 Task: Make in the project CenterTech a sprint 'Scrum Savants'. Create in the project CenterTech a sprint 'Scrum Savants'. Add in the project CenterTech a sprint 'Scrum Savants'
Action: Mouse moved to (203, 56)
Screenshot: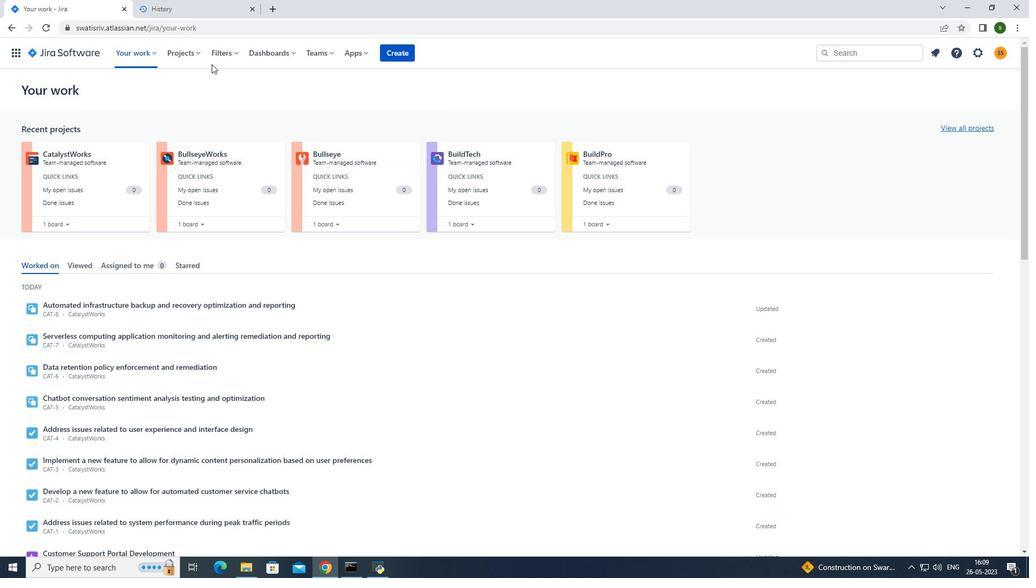 
Action: Mouse pressed left at (203, 56)
Screenshot: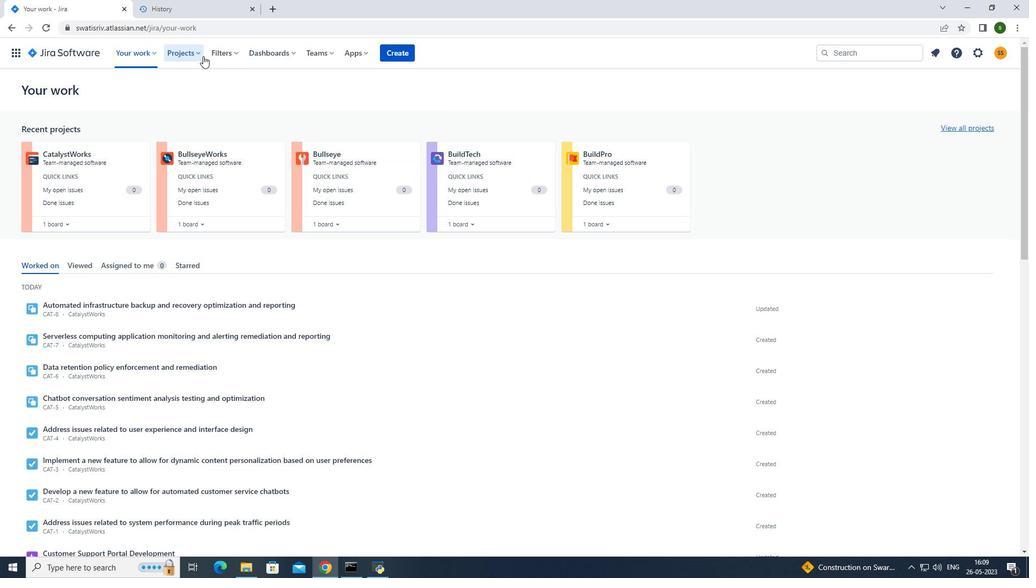 
Action: Mouse moved to (232, 109)
Screenshot: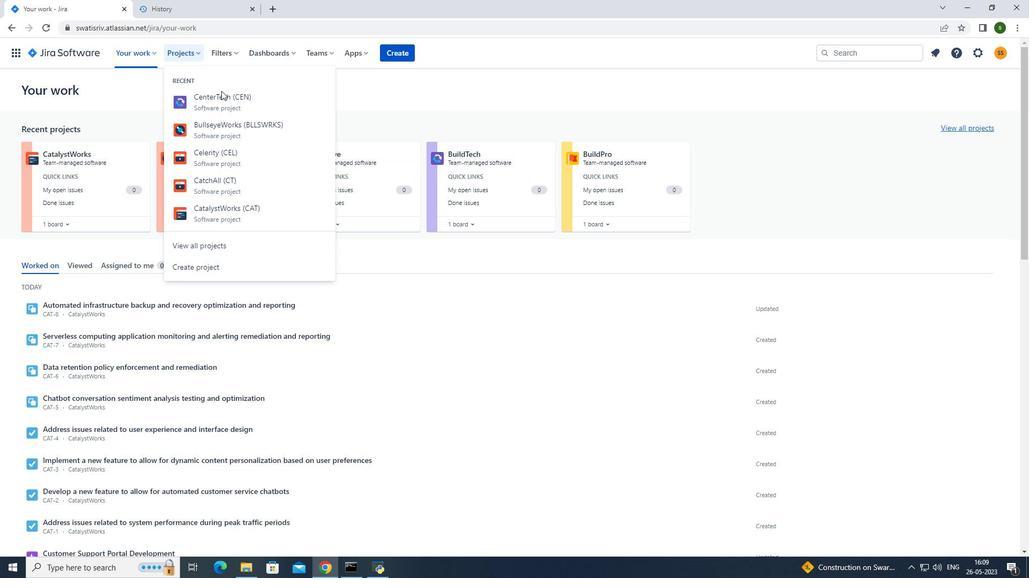 
Action: Mouse pressed left at (232, 109)
Screenshot: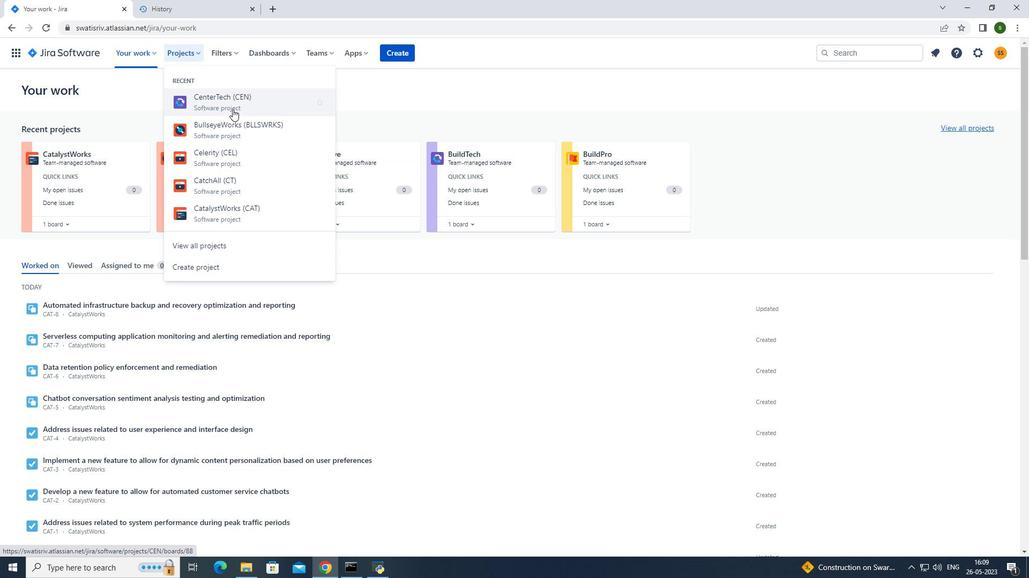 
Action: Mouse moved to (62, 165)
Screenshot: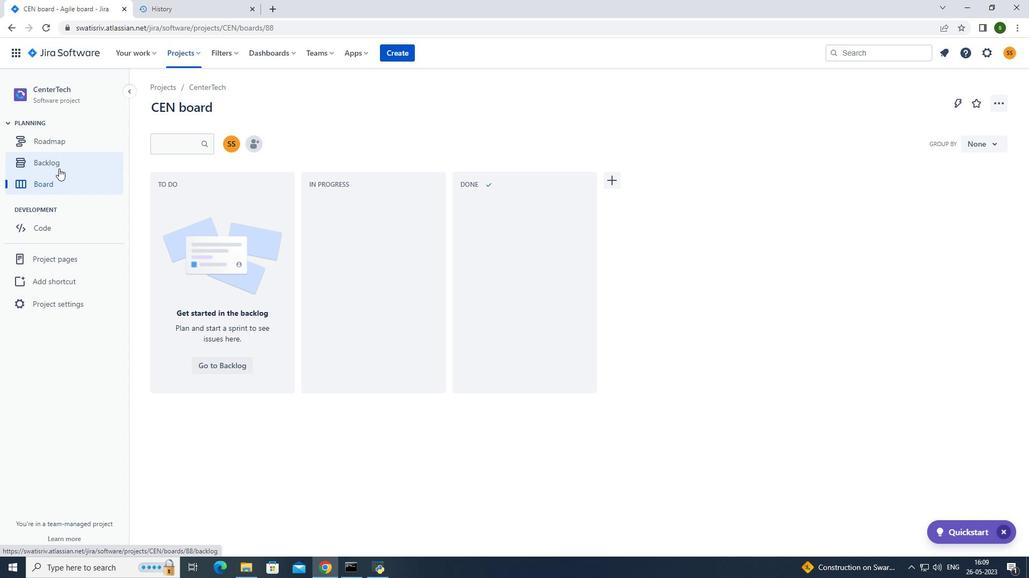 
Action: Mouse pressed left at (62, 165)
Screenshot: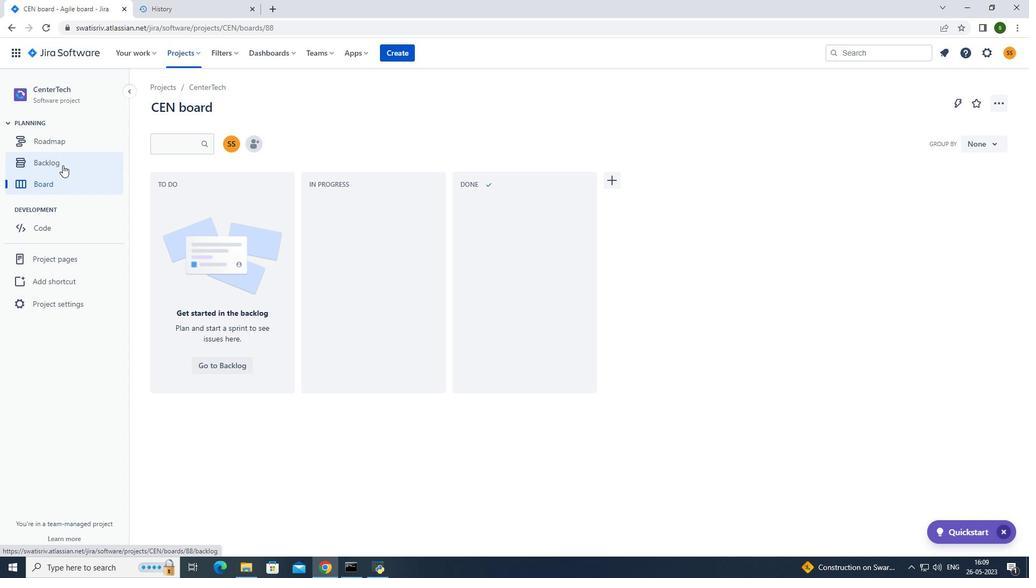 
Action: Mouse moved to (958, 166)
Screenshot: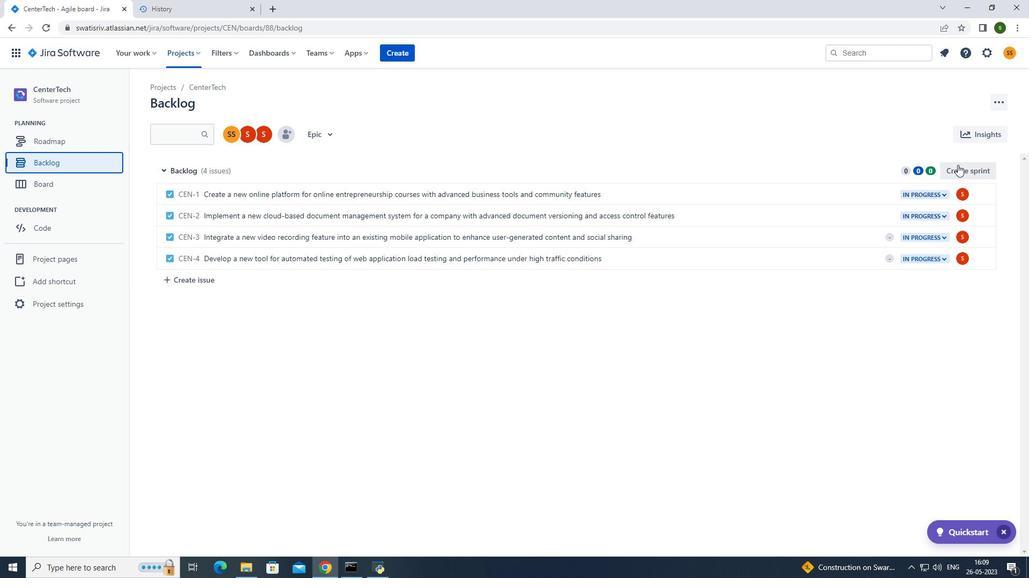 
Action: Mouse pressed left at (958, 166)
Screenshot: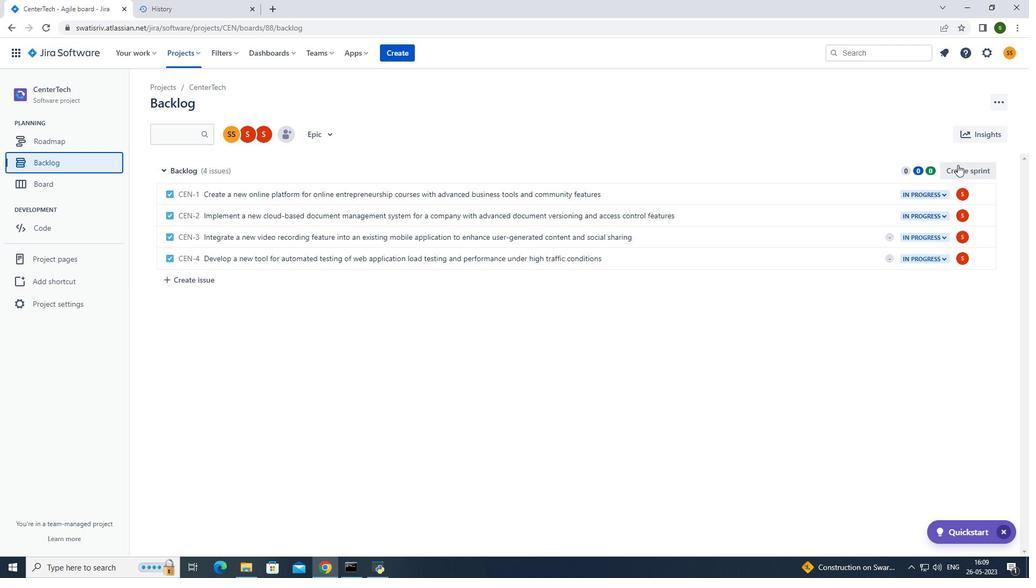 
Action: Mouse moved to (986, 172)
Screenshot: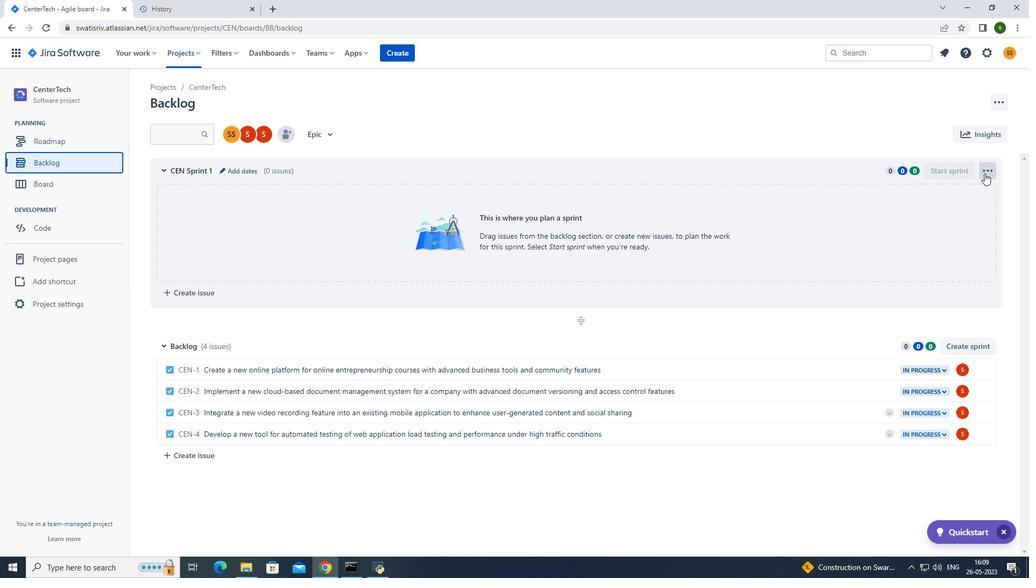 
Action: Mouse pressed left at (986, 172)
Screenshot: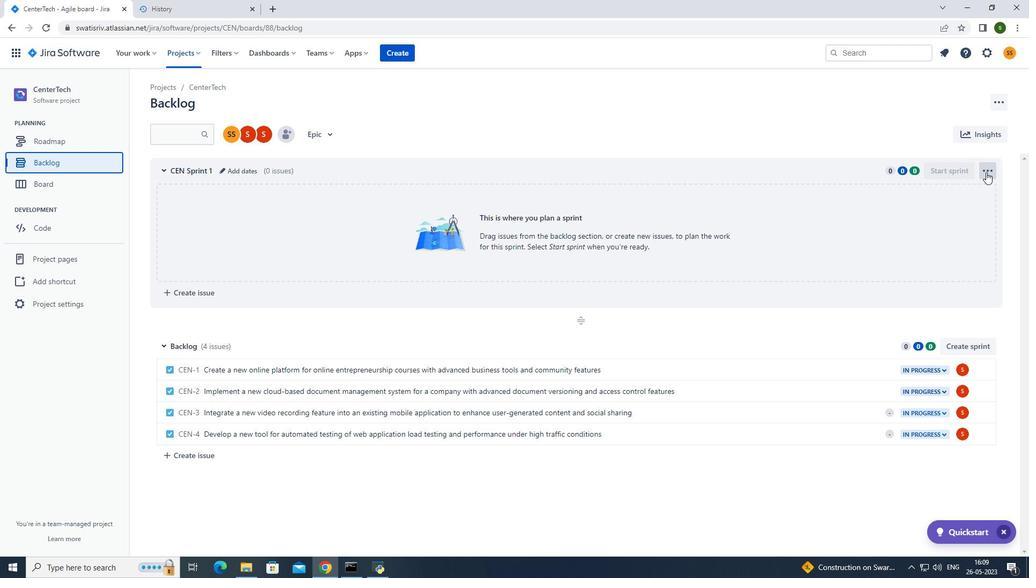 
Action: Mouse moved to (966, 192)
Screenshot: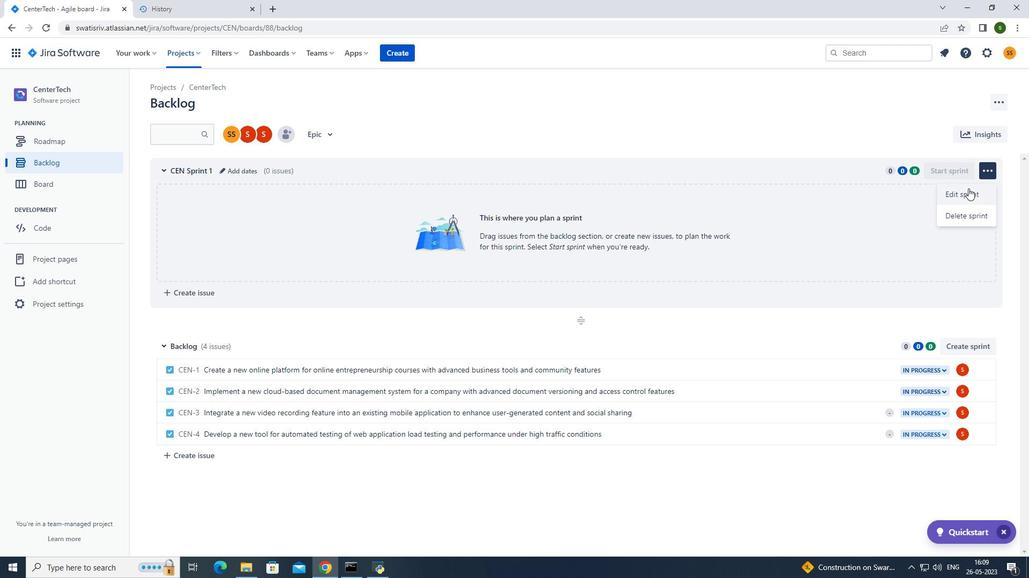 
Action: Mouse pressed left at (966, 192)
Screenshot: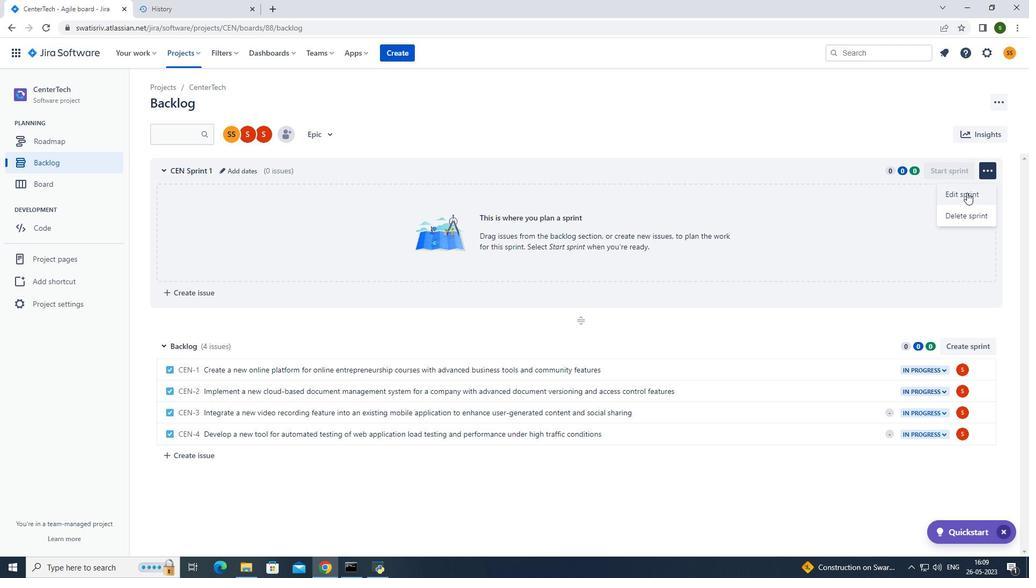 
Action: Mouse moved to (424, 133)
Screenshot: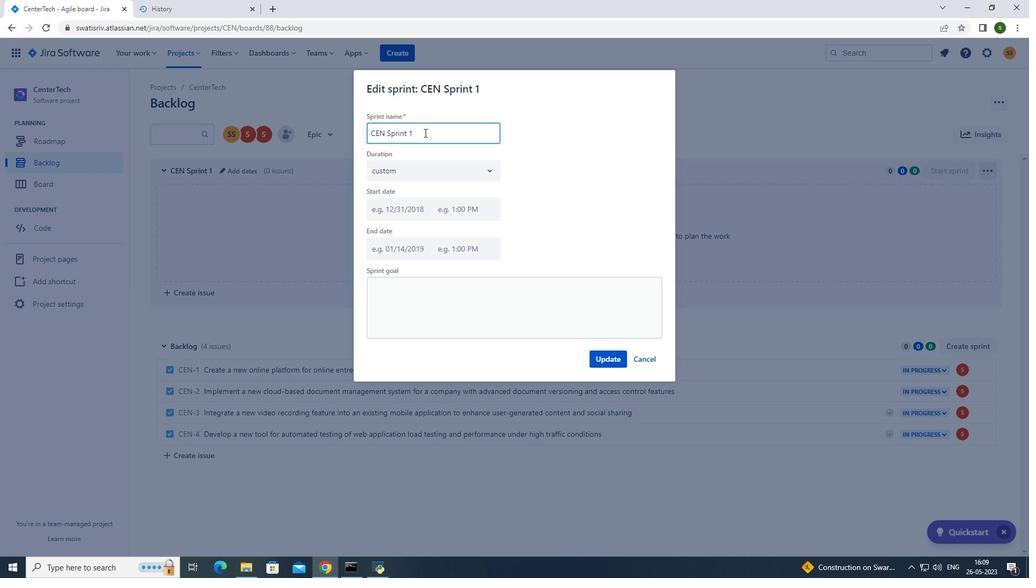 
Action: Key pressed <Key.backspace><Key.backspace><Key.backspace><Key.backspace><Key.backspace><Key.backspace><Key.backspace><Key.backspace><Key.backspace><Key.backspace><Key.backspace><Key.backspace><Key.caps_lock>S<Key.caps_lock>crum<Key.space><Key.caps_lock>S<Key.caps_lock>avants
Screenshot: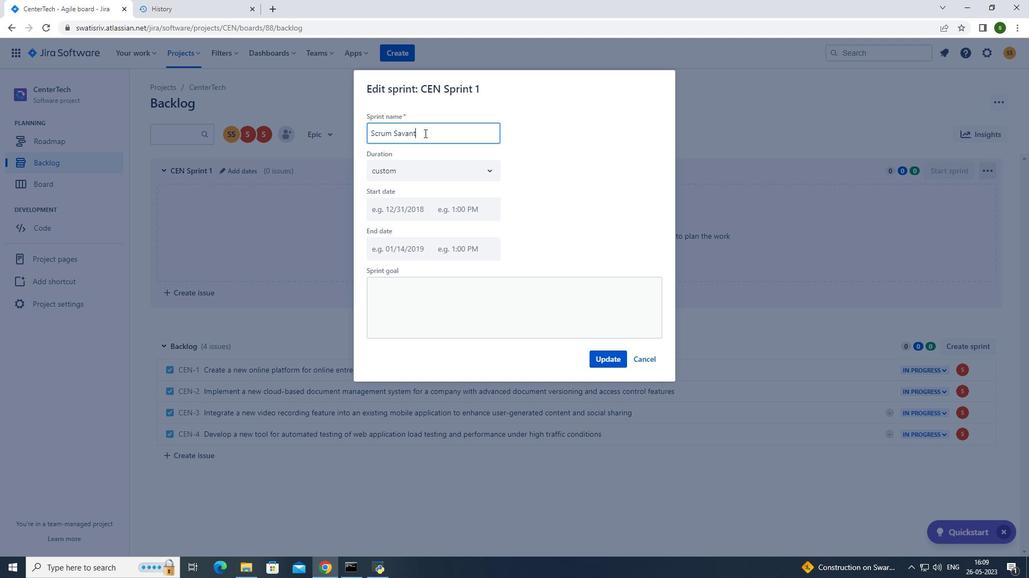 
Action: Mouse moved to (616, 359)
Screenshot: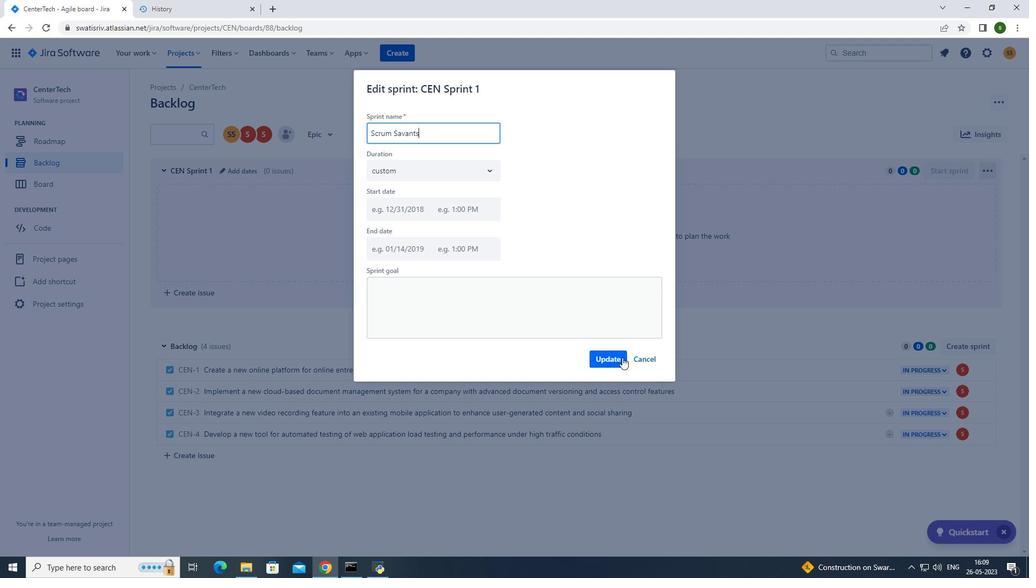 
Action: Mouse pressed left at (616, 359)
Screenshot: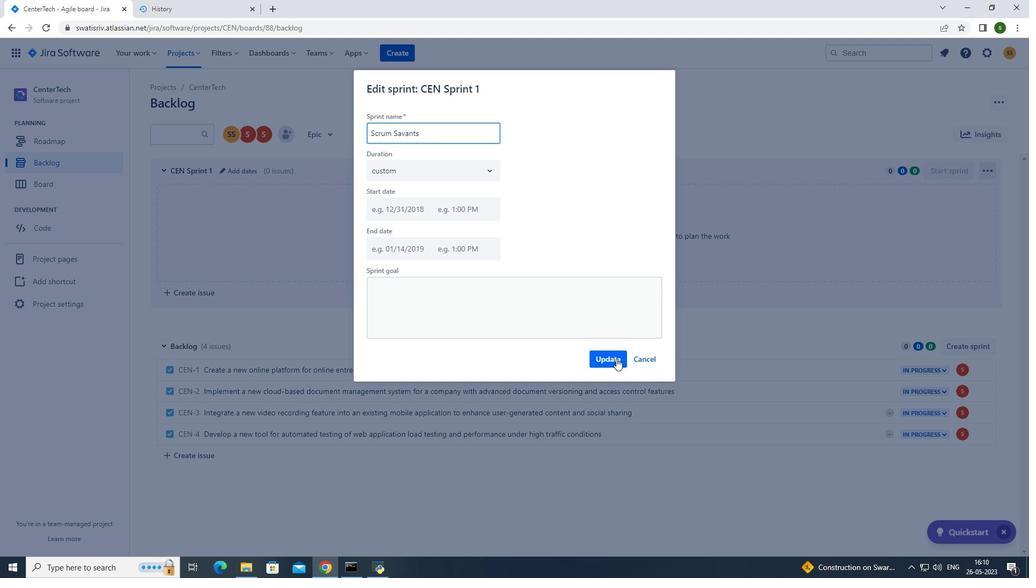 
Action: Mouse moved to (188, 55)
Screenshot: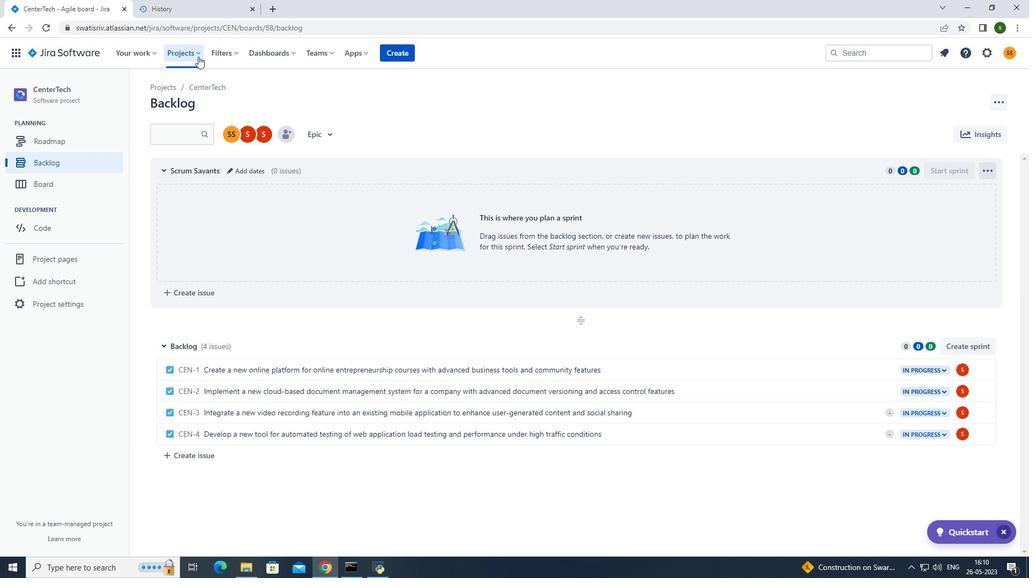
Action: Mouse pressed left at (188, 55)
Screenshot: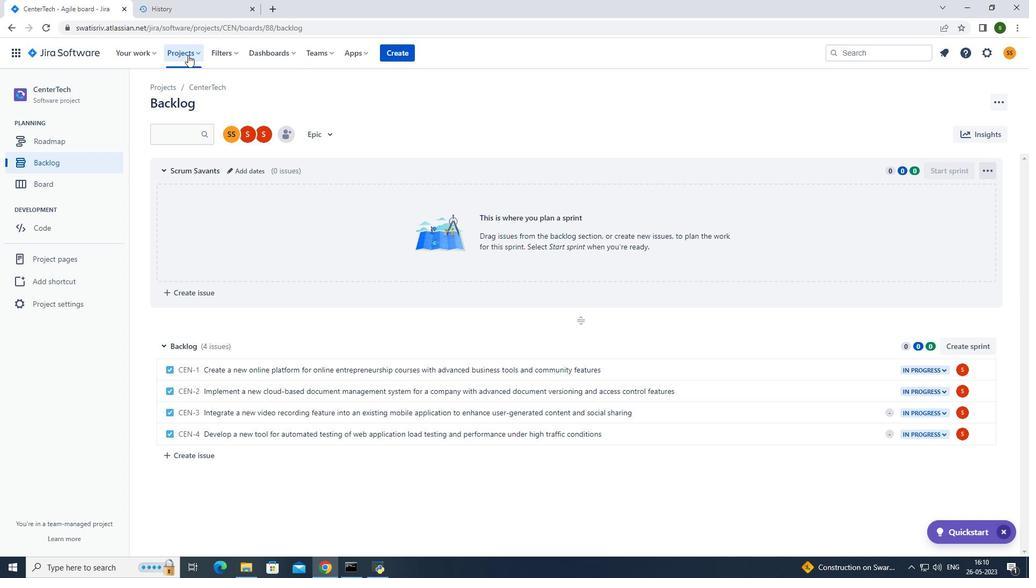 
Action: Mouse moved to (232, 104)
Screenshot: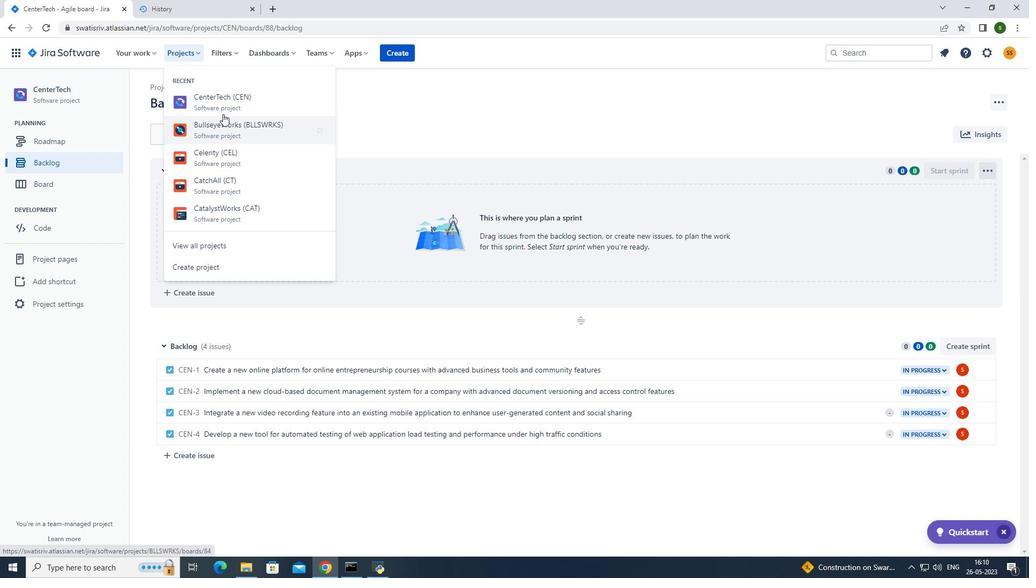 
Action: Mouse pressed left at (232, 104)
Screenshot: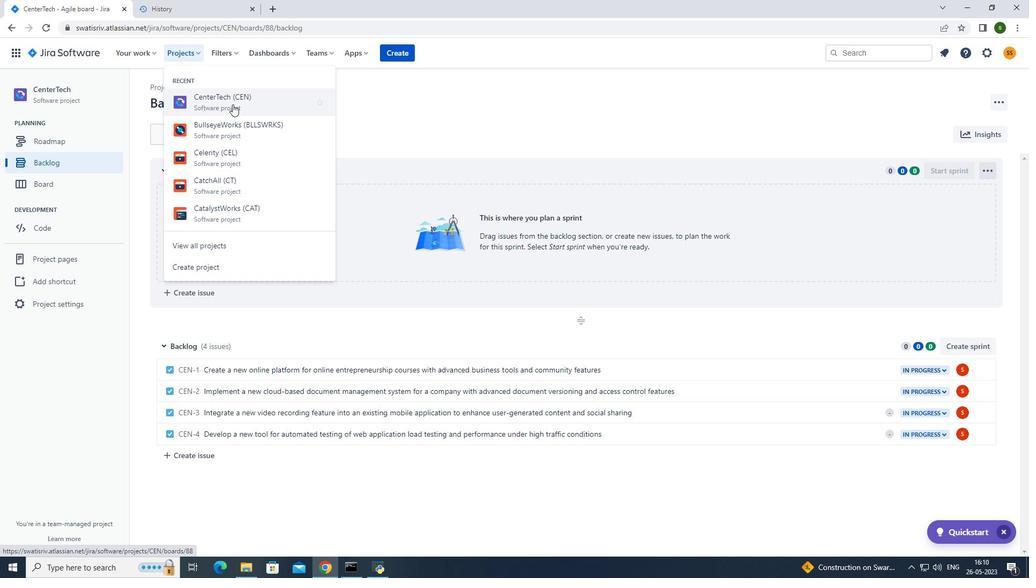 
Action: Mouse moved to (91, 165)
Screenshot: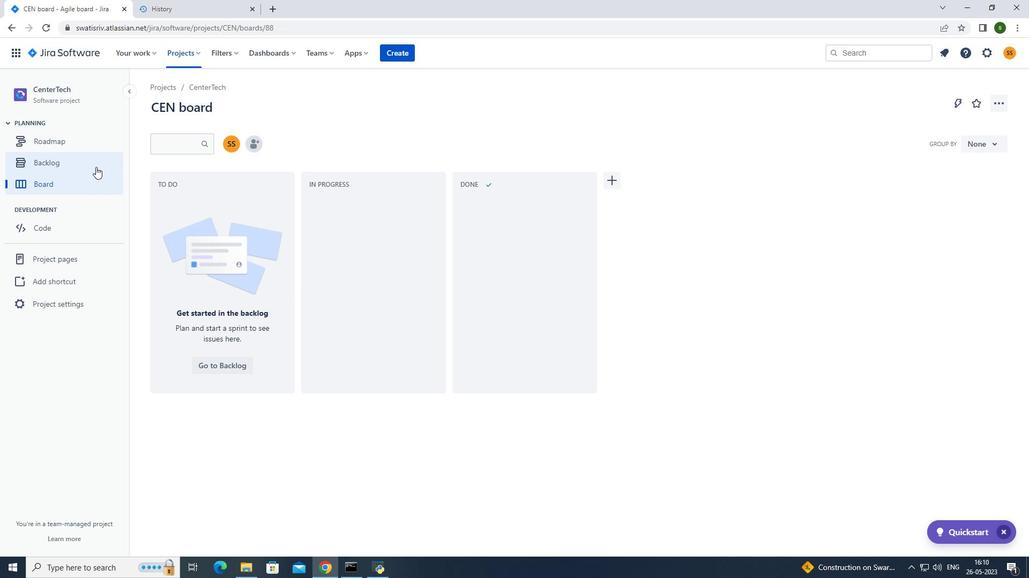 
Action: Mouse pressed left at (91, 165)
Screenshot: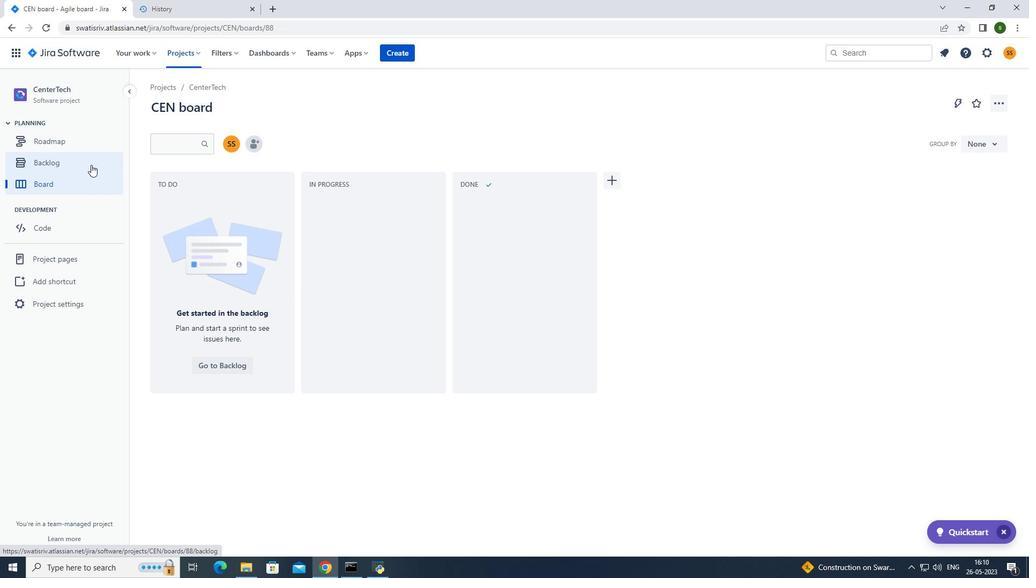 
Action: Mouse moved to (960, 339)
Screenshot: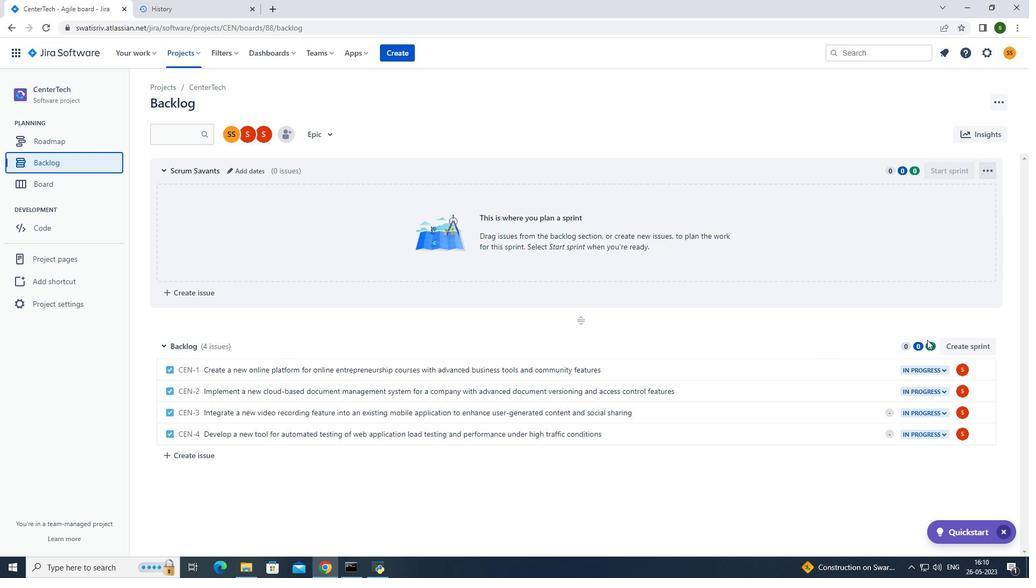 
Action: Mouse pressed left at (960, 339)
Screenshot: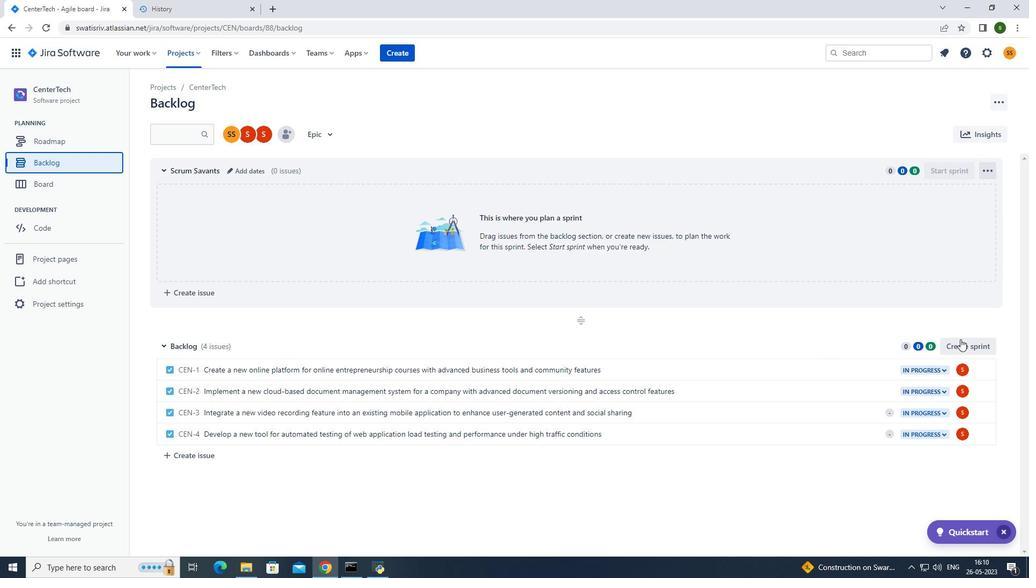 
Action: Mouse moved to (986, 339)
Screenshot: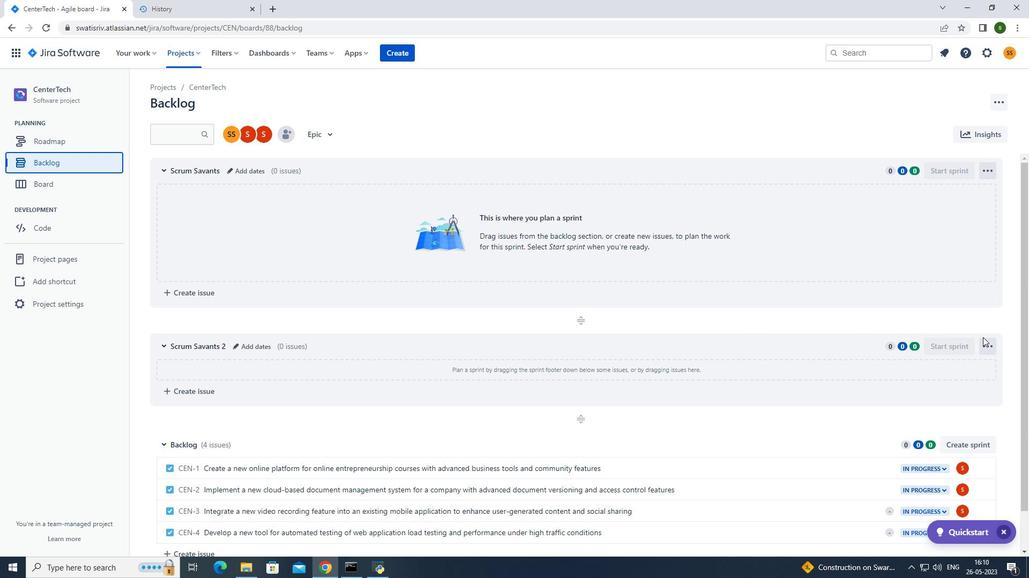 
Action: Mouse pressed left at (986, 339)
Screenshot: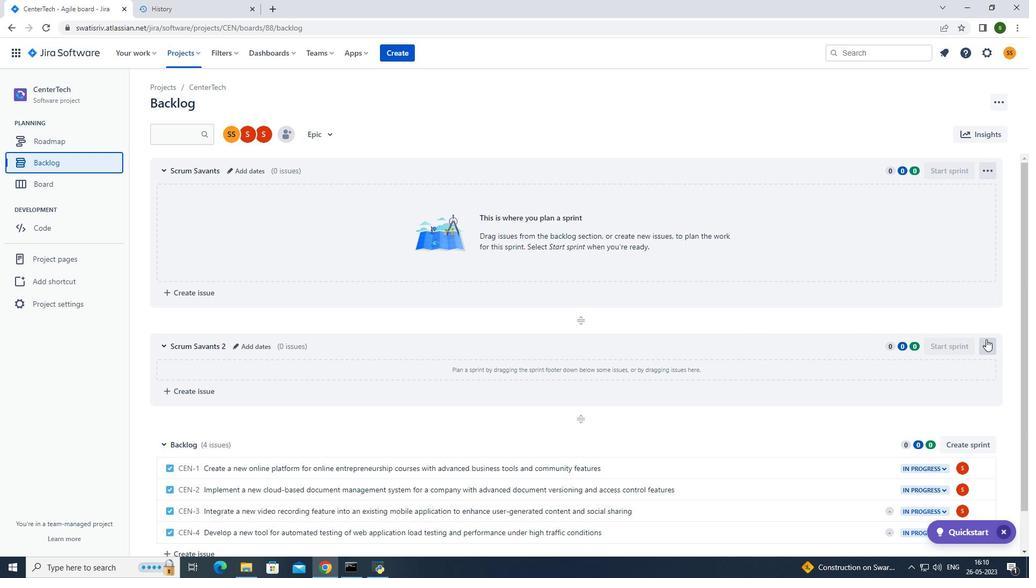 
Action: Mouse moved to (971, 390)
Screenshot: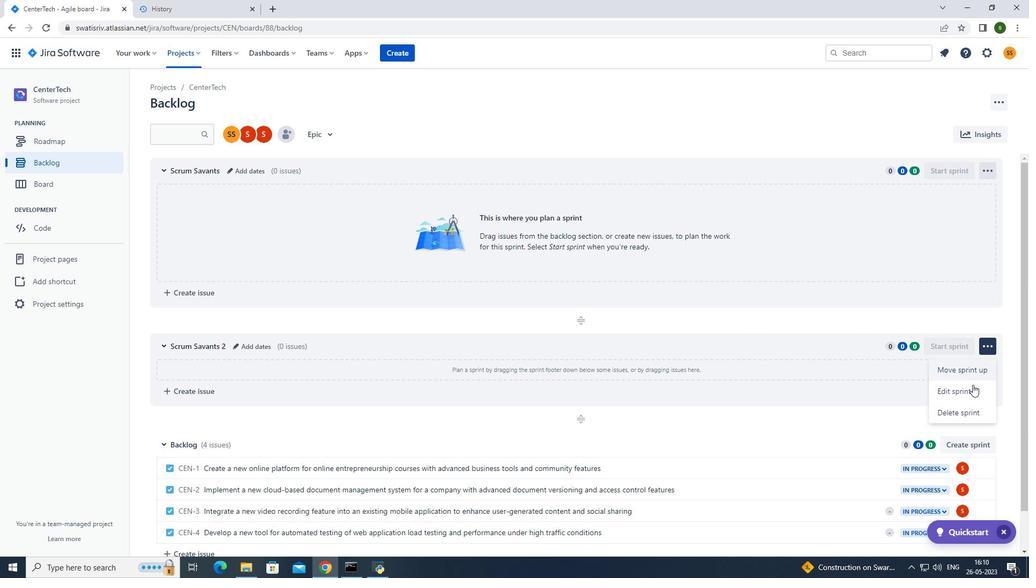 
Action: Mouse pressed left at (971, 390)
Screenshot: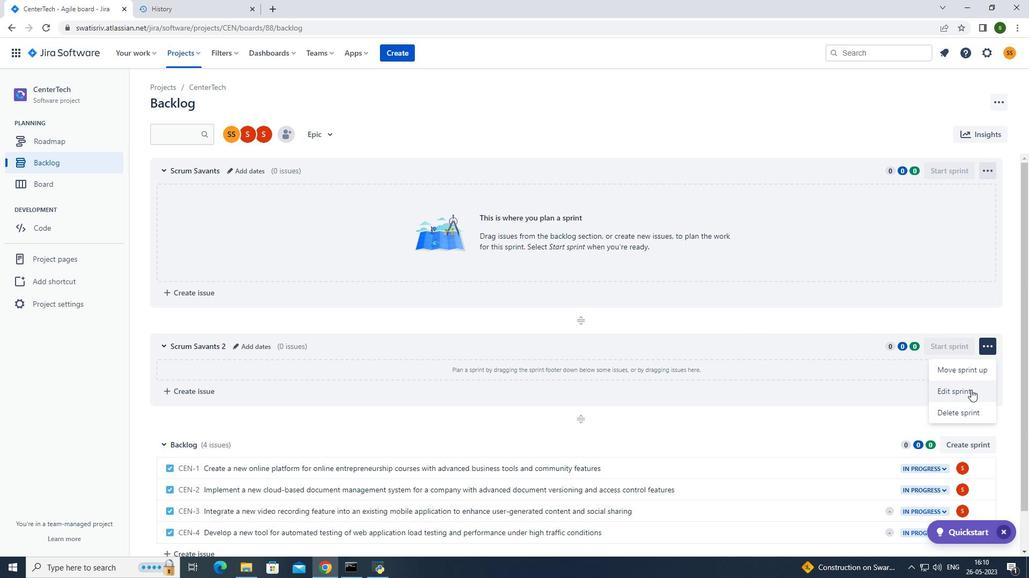 
Action: Mouse moved to (460, 133)
Screenshot: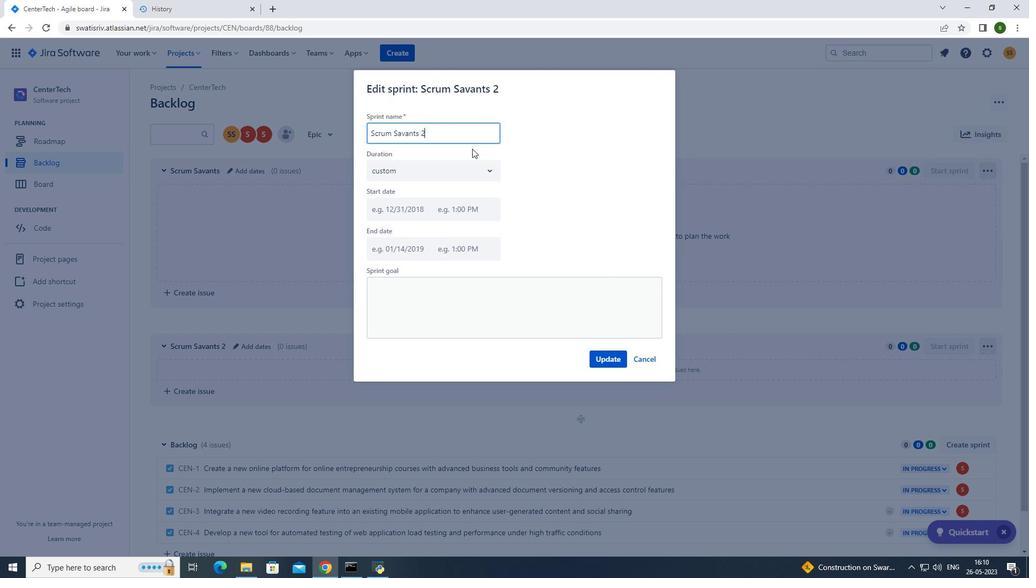 
Action: Key pressed <Key.backspace><Key.backspace><Key.backspace><Key.backspace><Key.backspace><Key.backspace><Key.backspace><Key.backspace><Key.backspace><Key.backspace><Key.backspace><Key.backspace><Key.backspace><Key.backspace><Key.backspace><Key.backspace><Key.backspace><Key.backspace><Key.backspace><Key.backspace><Key.backspace><Key.backspace><Key.backspace><Key.backspace><Key.backspace><Key.caps_lock>S<Key.caps_lock>crum<Key.space><Key.caps_lock>S<Key.caps_lock>avants
Screenshot: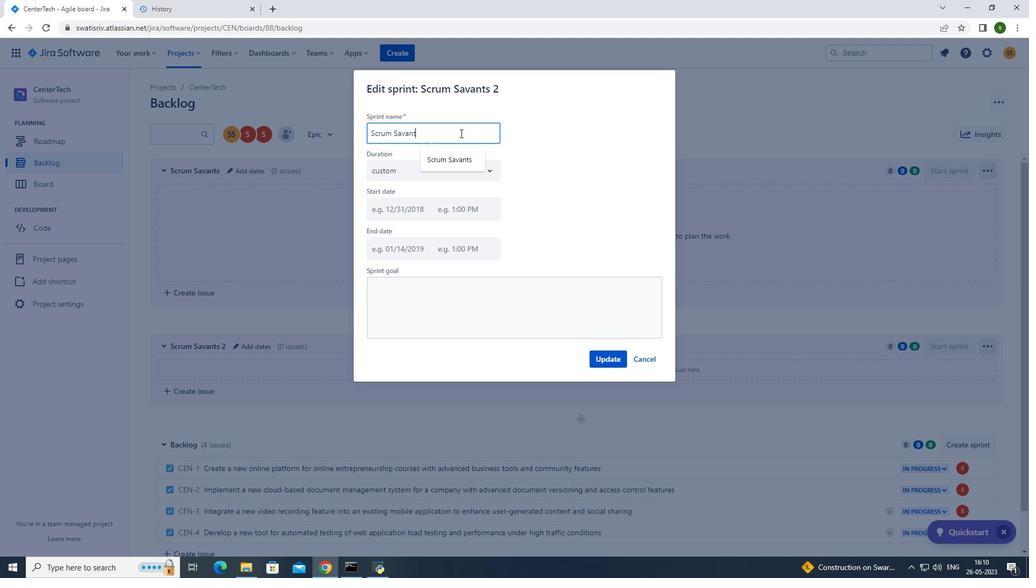 
Action: Mouse moved to (608, 359)
Screenshot: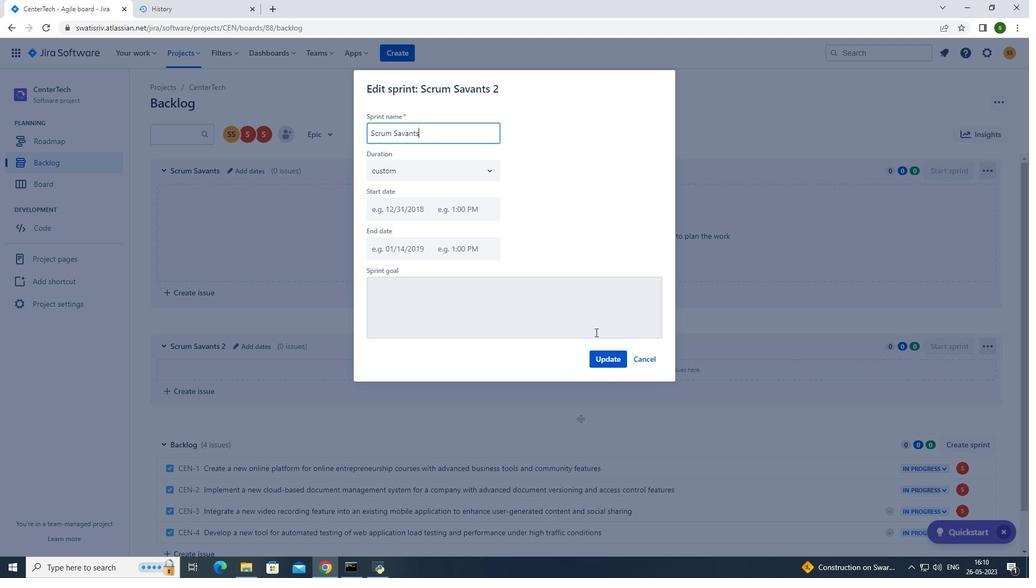 
Action: Mouse pressed left at (608, 359)
Screenshot: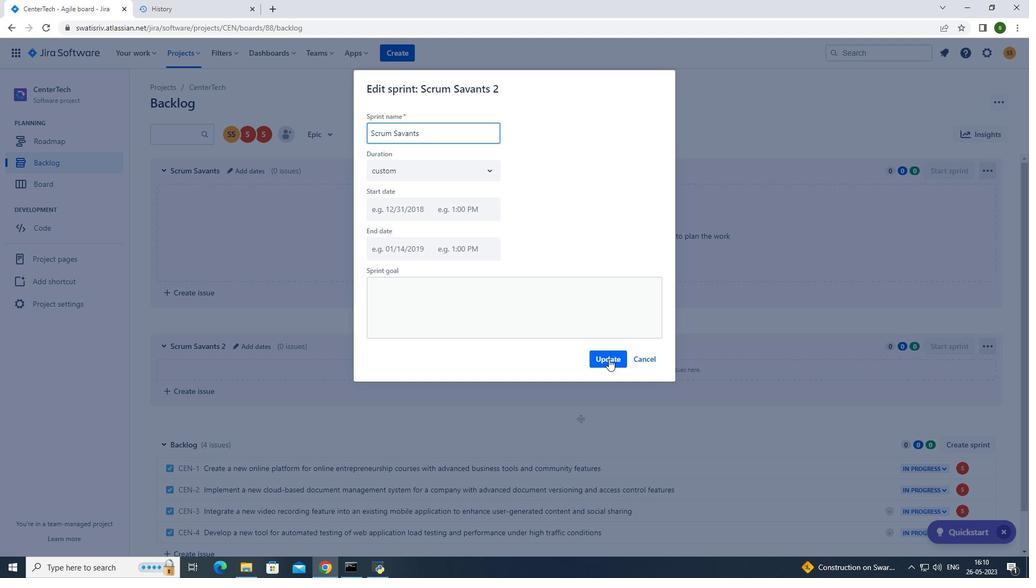 
Action: Mouse moved to (187, 57)
Screenshot: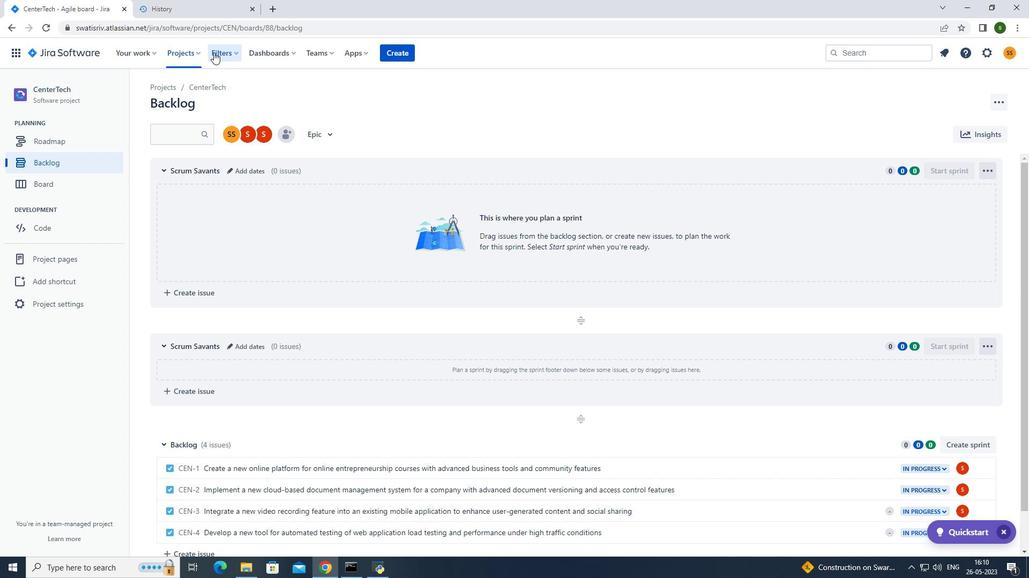 
Action: Mouse pressed left at (187, 57)
Screenshot: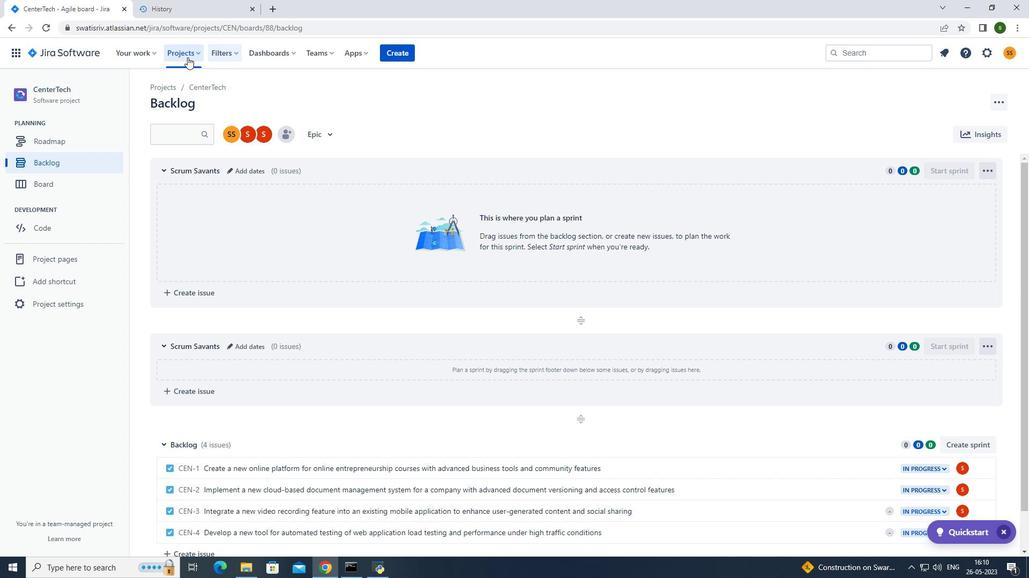 
Action: Mouse moved to (209, 99)
Screenshot: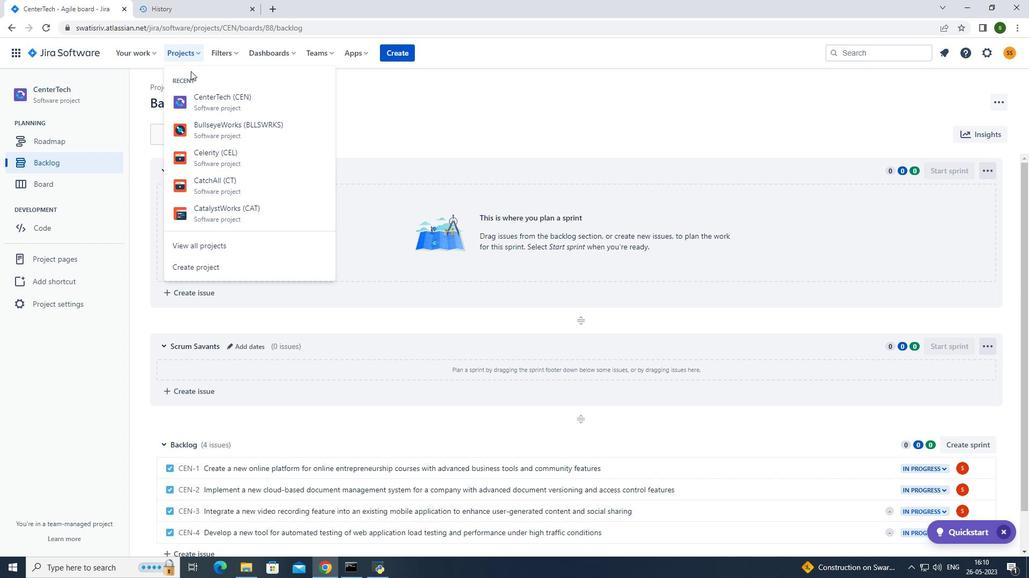 
Action: Mouse pressed left at (209, 99)
Screenshot: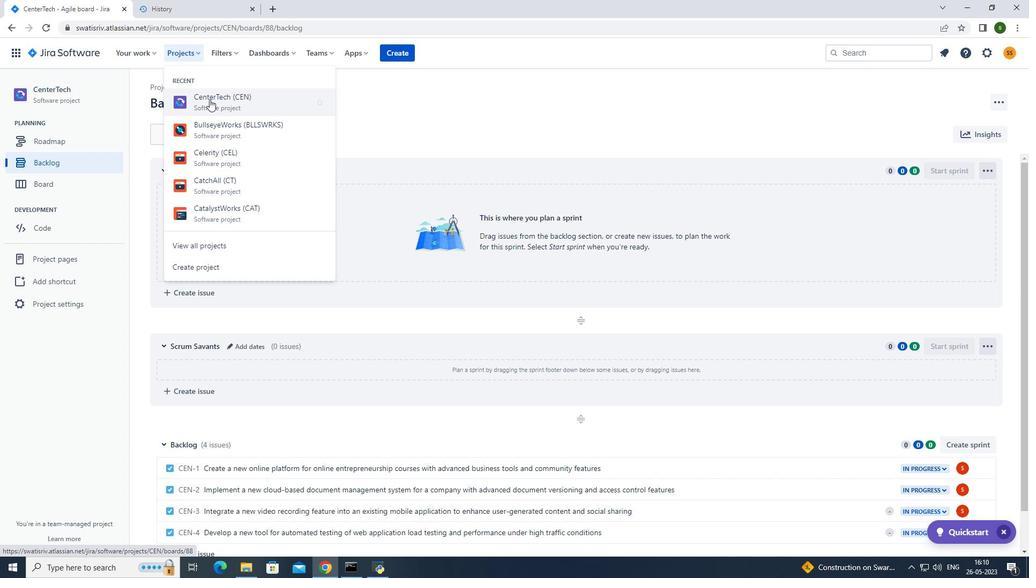 
Action: Mouse moved to (101, 164)
Screenshot: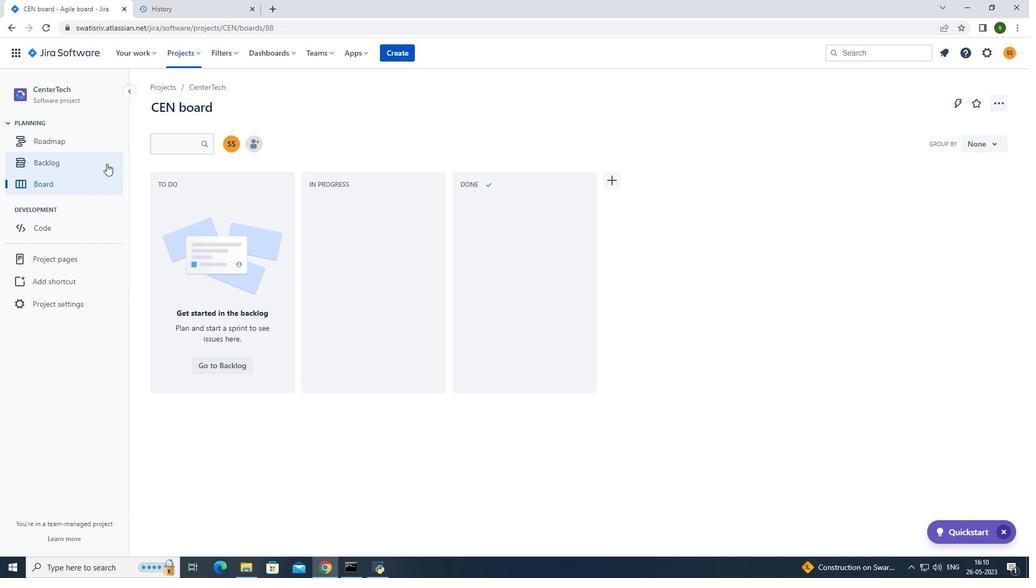 
Action: Mouse pressed left at (101, 164)
Screenshot: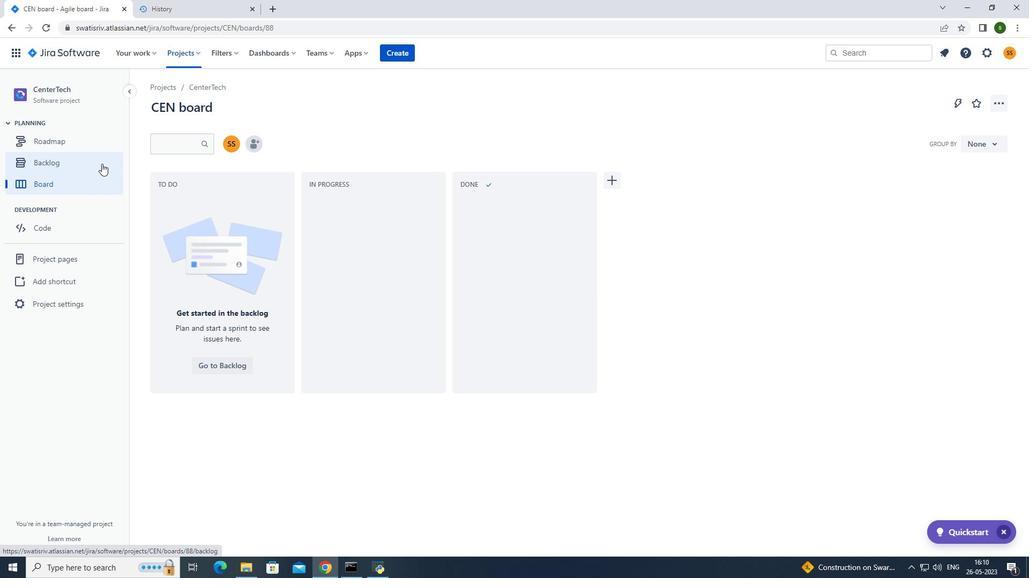 
Action: Mouse moved to (978, 444)
Screenshot: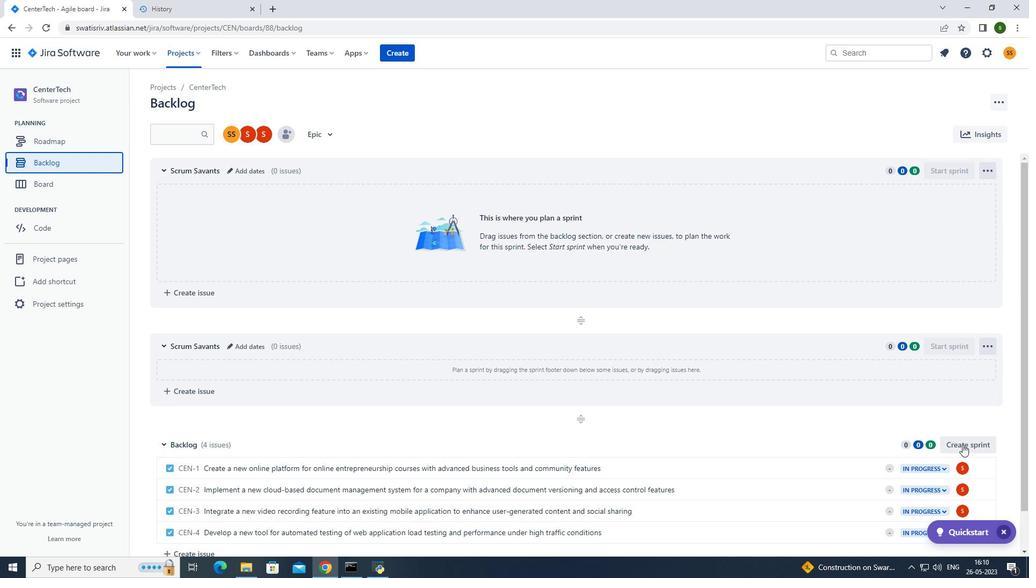 
Action: Mouse pressed left at (978, 444)
Screenshot: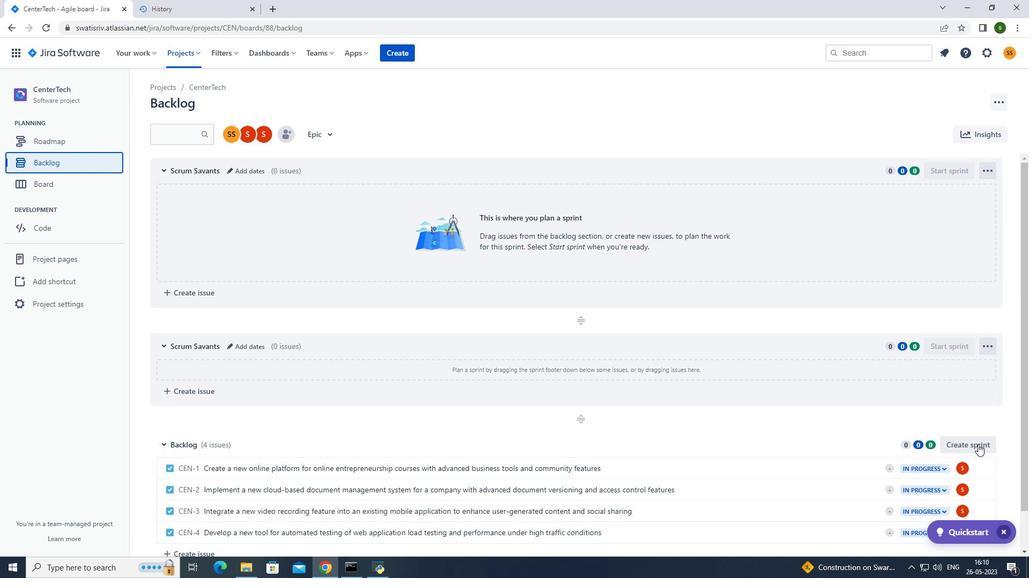 
Action: Mouse moved to (984, 442)
Screenshot: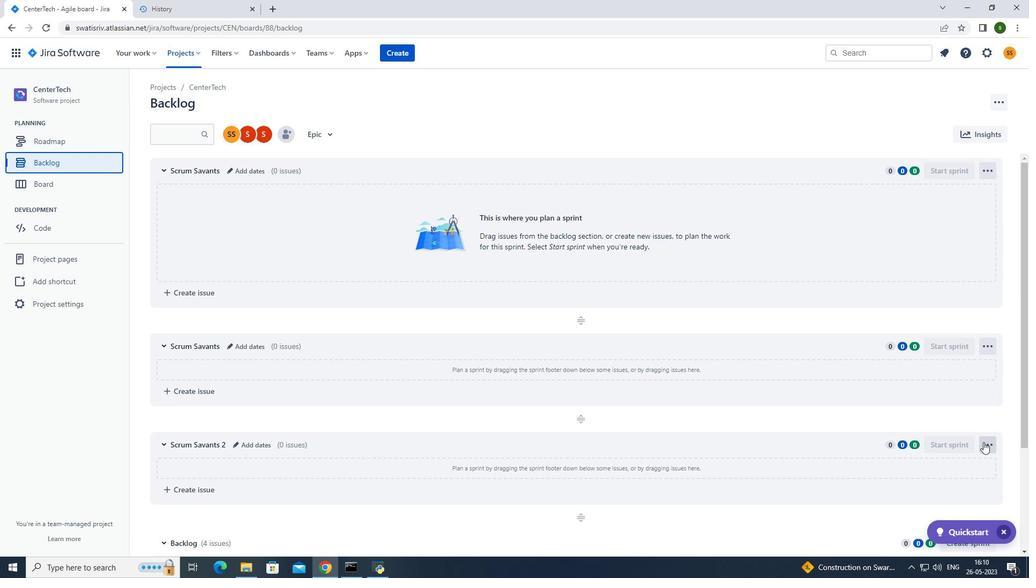 
Action: Mouse pressed left at (984, 442)
Screenshot: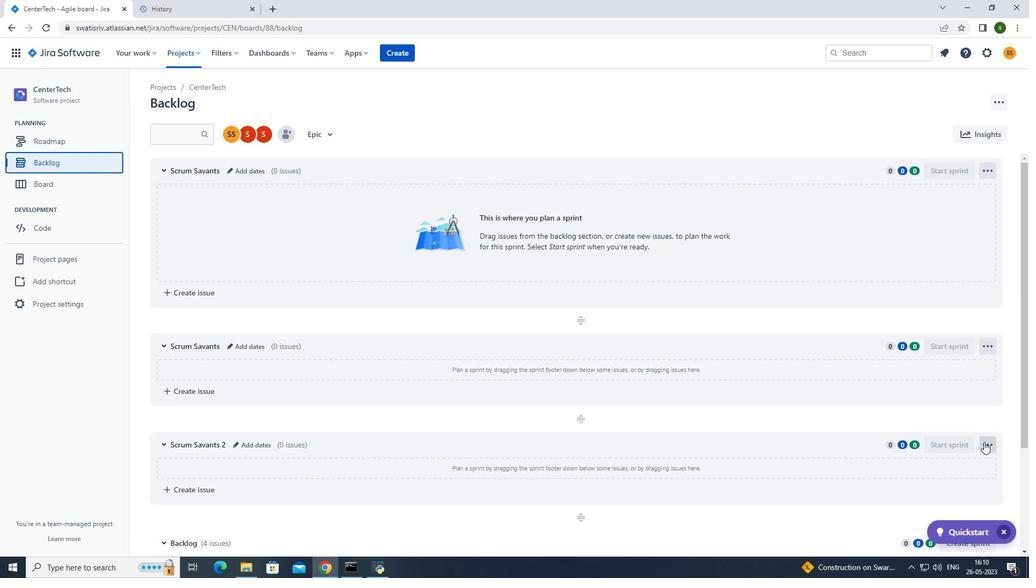 
Action: Mouse moved to (984, 487)
Screenshot: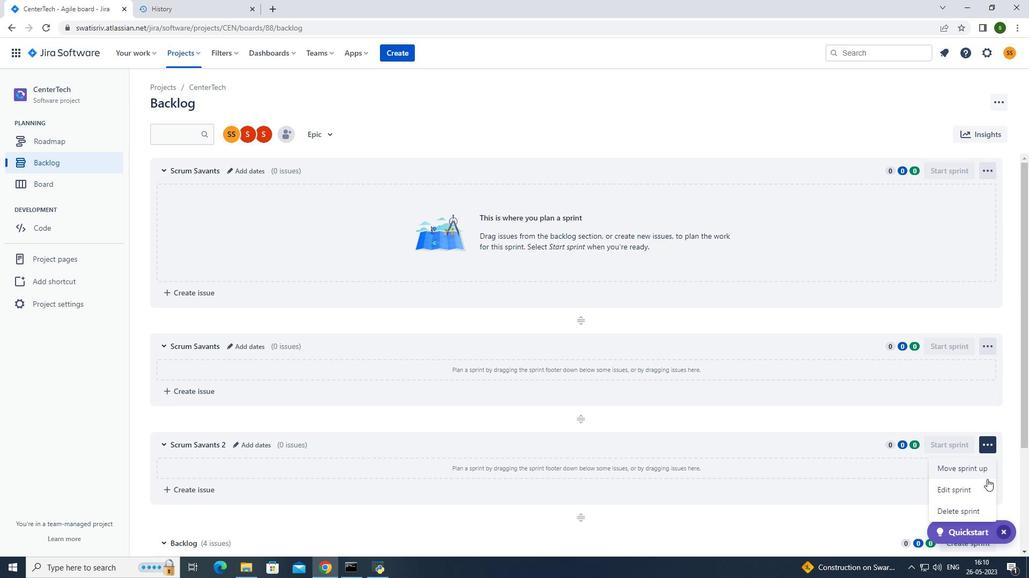 
Action: Mouse pressed left at (984, 487)
Screenshot: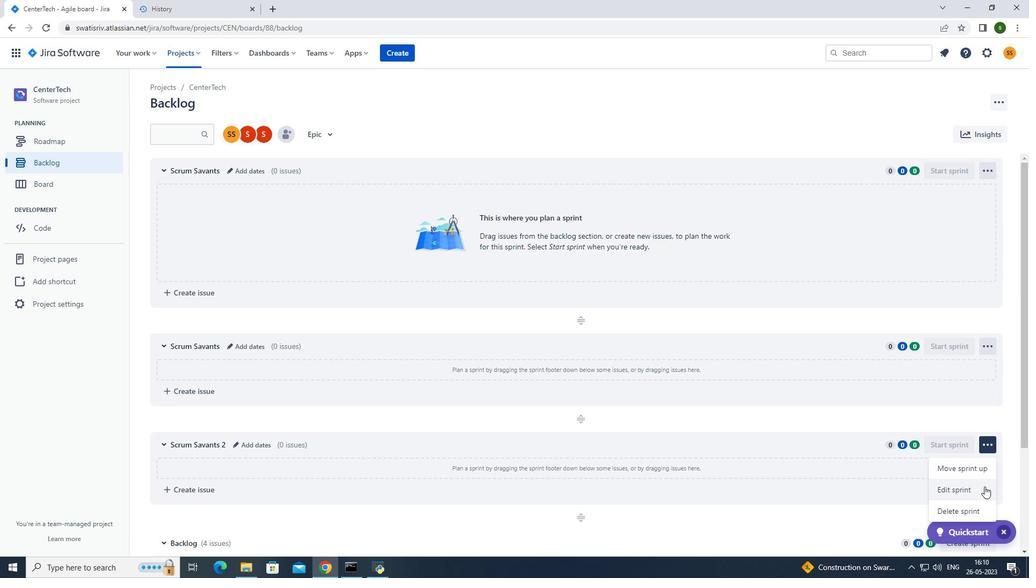 
Action: Mouse moved to (459, 135)
Screenshot: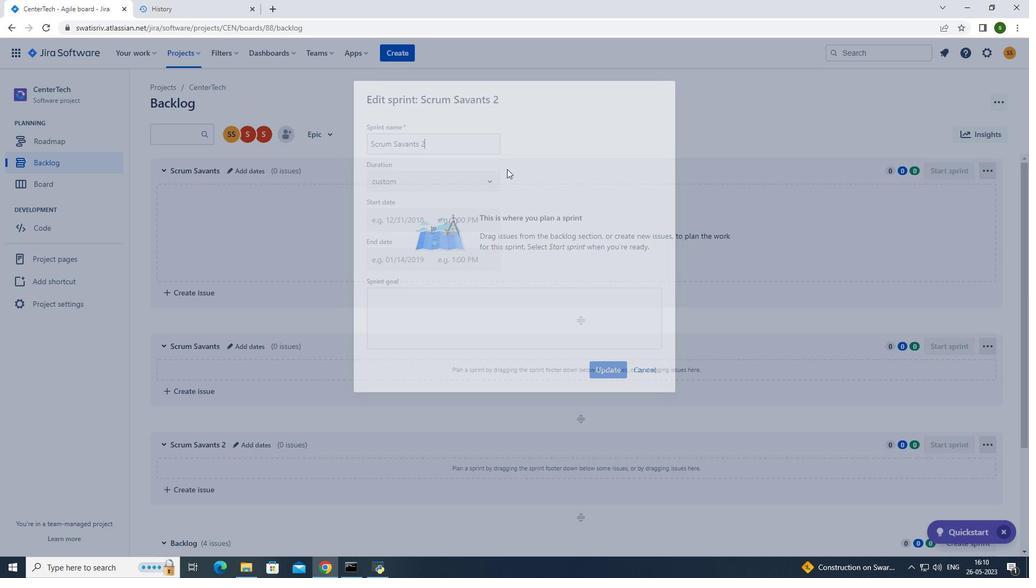 
Action: Key pressed <Key.backspace><Key.backspace><Key.backspace><Key.backspace><Key.backspace><Key.backspace><Key.backspace><Key.backspace><Key.backspace><Key.backspace><Key.backspace><Key.backspace><Key.backspace><Key.backspace><Key.backspace><Key.caps_lock>S<Key.caps_lock>crum<Key.space><Key.caps_lock>S<Key.caps_lock>avants
Screenshot: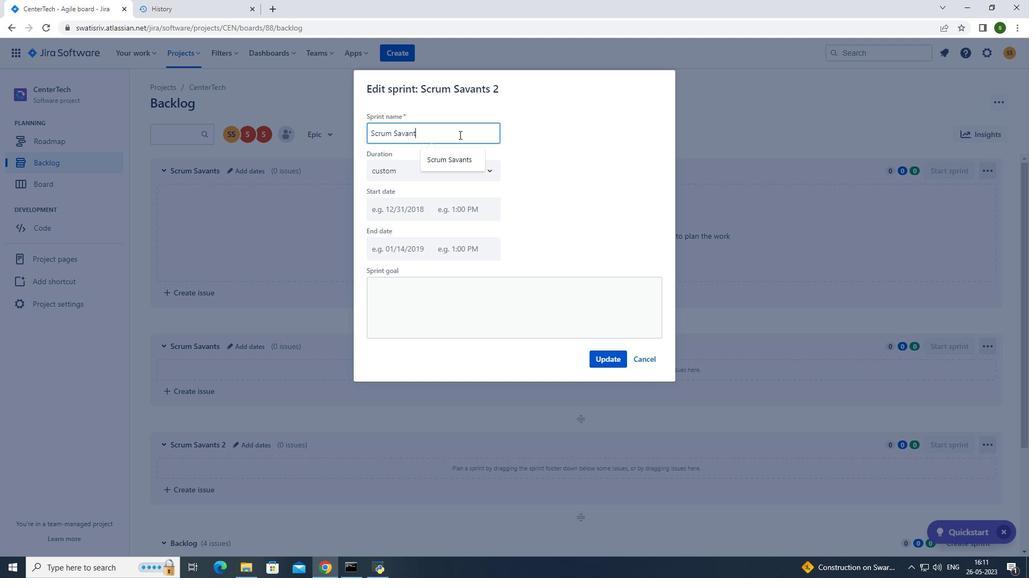 
Action: Mouse moved to (617, 355)
Screenshot: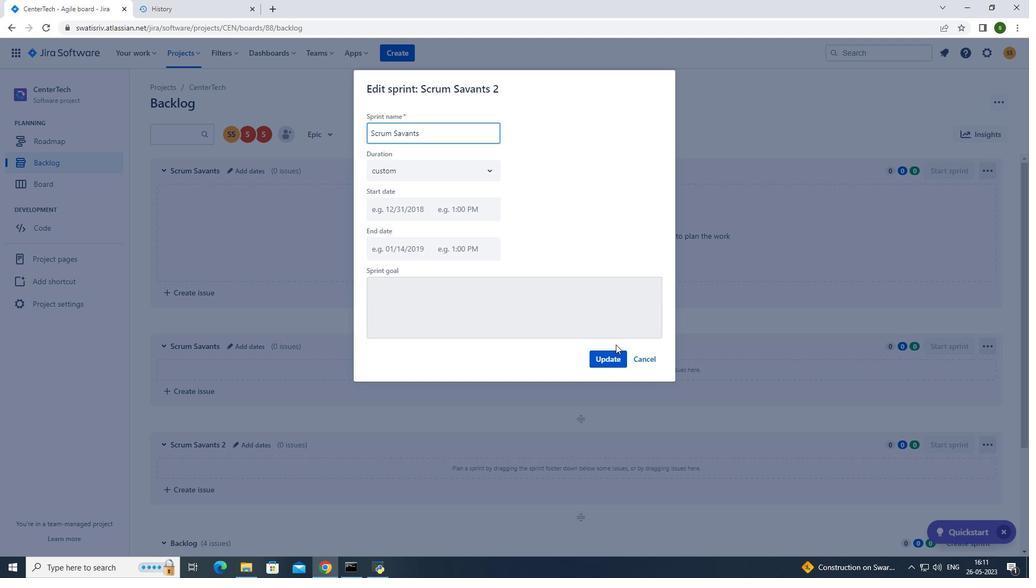 
Action: Mouse pressed left at (617, 355)
Screenshot: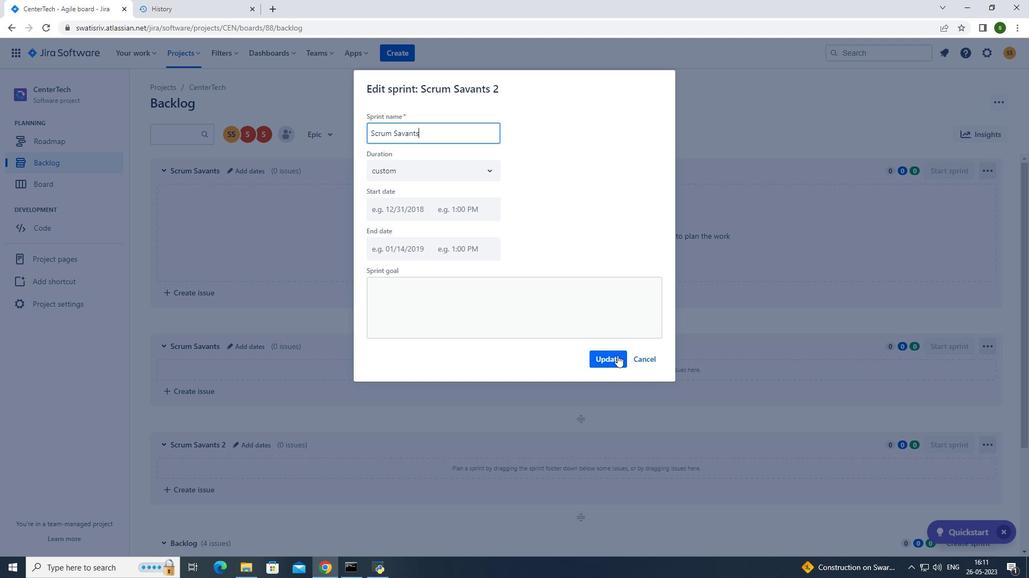 
Action: Mouse moved to (527, 106)
Screenshot: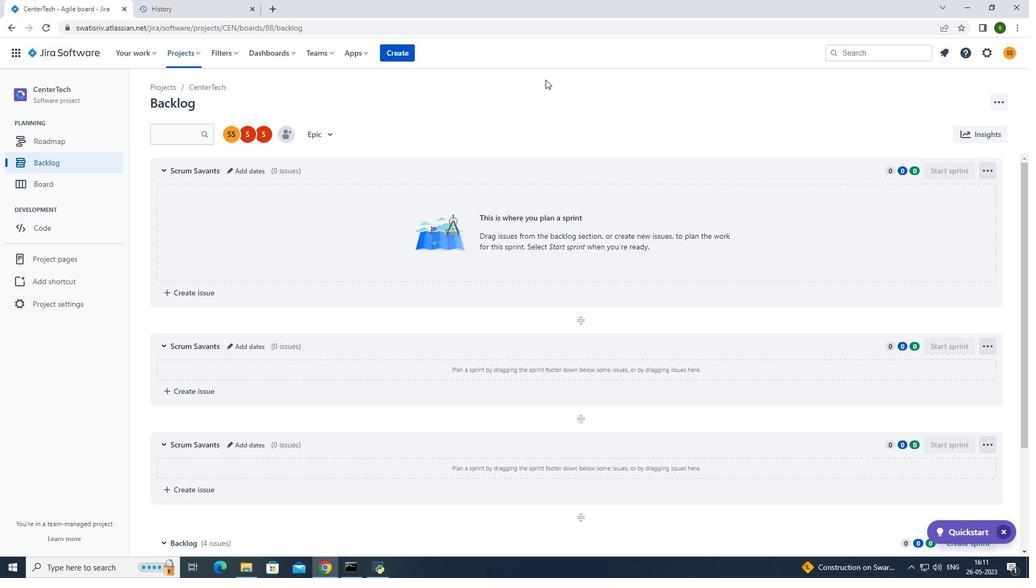 
